 Task: Add a dependency to the task Develop a new mobile app for a delivery service , the existing task  Upgrade and migrate company databases to a cloud-based solution in the project AgileDream
Action: Mouse moved to (619, 201)
Screenshot: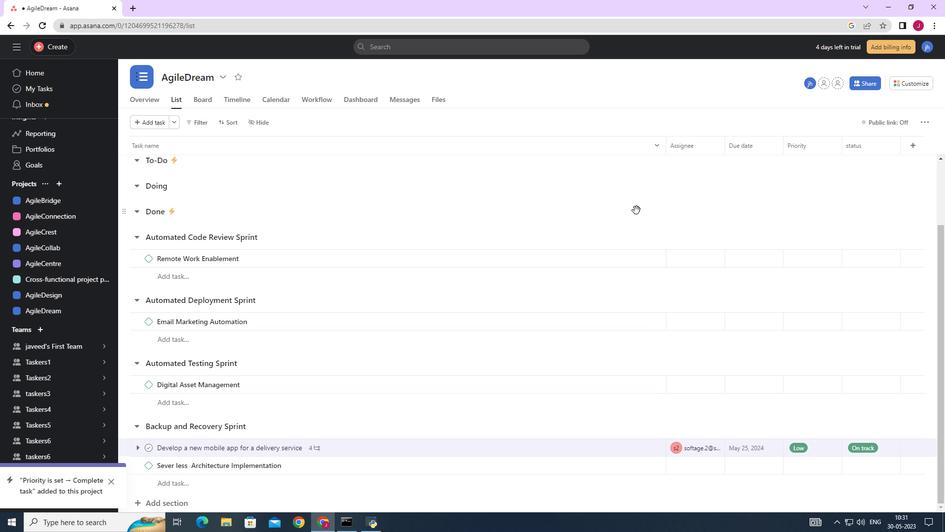 
Action: Mouse scrolled (619, 200) with delta (0, 0)
Screenshot: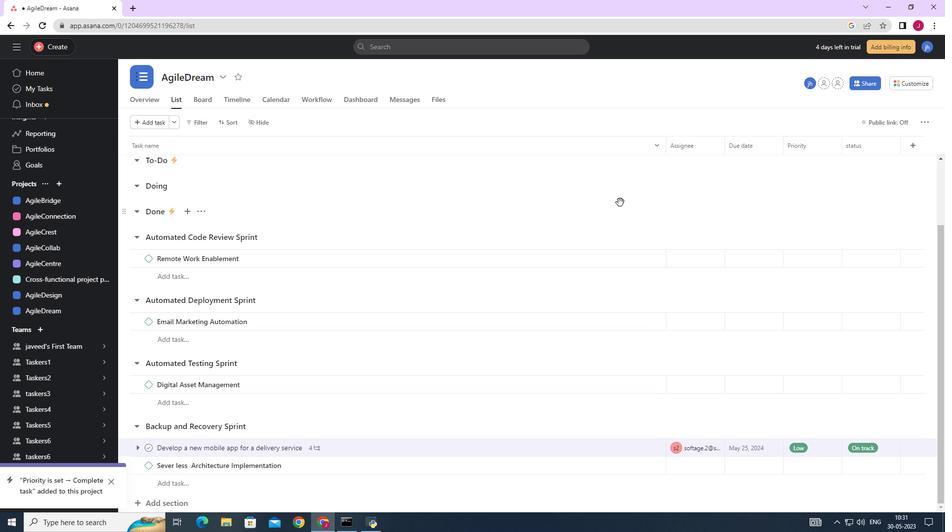 
Action: Mouse scrolled (619, 200) with delta (0, 0)
Screenshot: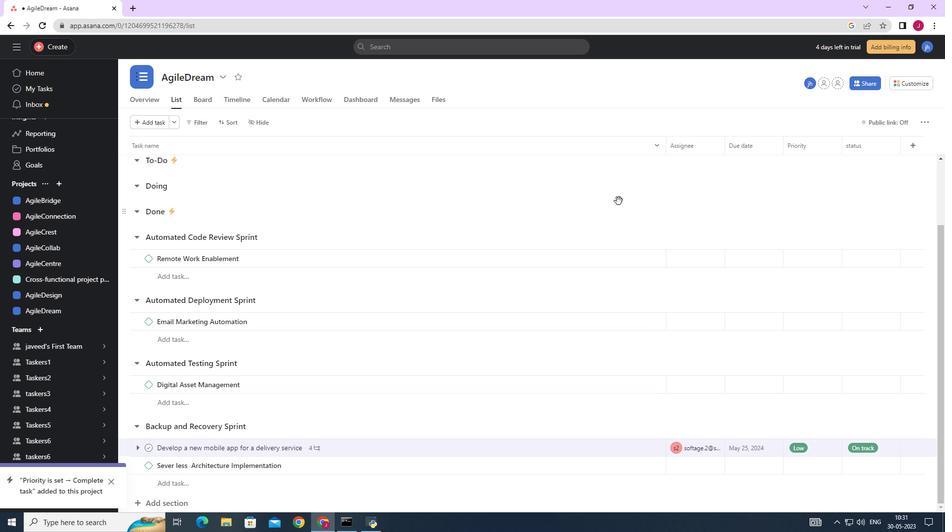 
Action: Mouse scrolled (619, 200) with delta (0, 0)
Screenshot: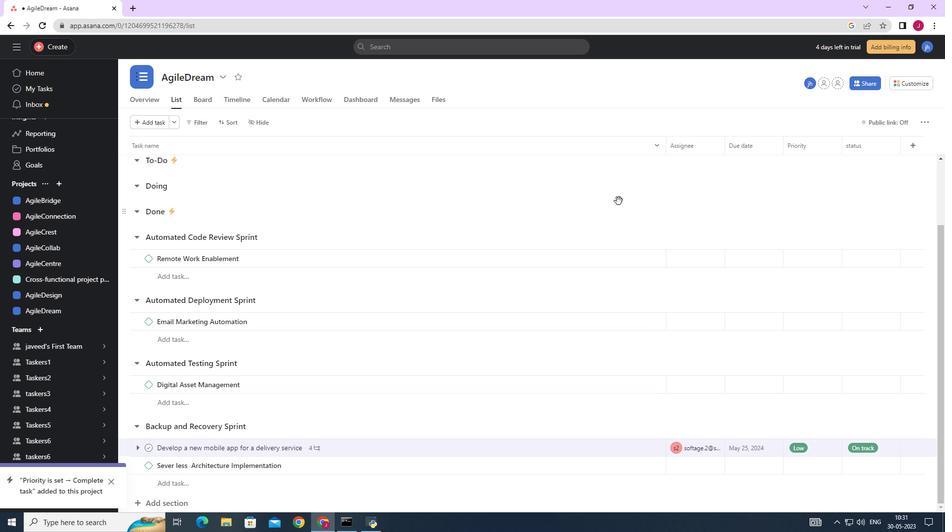 
Action: Mouse moved to (470, 216)
Screenshot: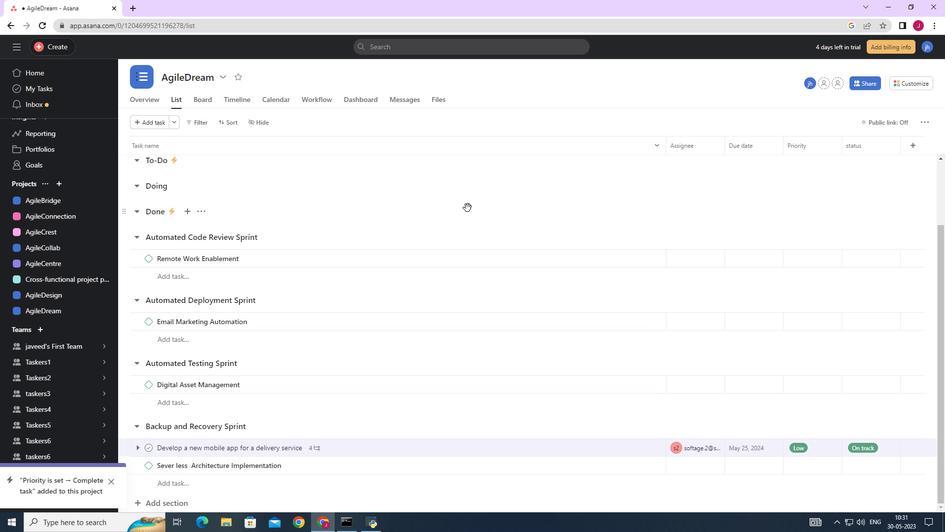 
Action: Mouse scrolled (470, 216) with delta (0, 0)
Screenshot: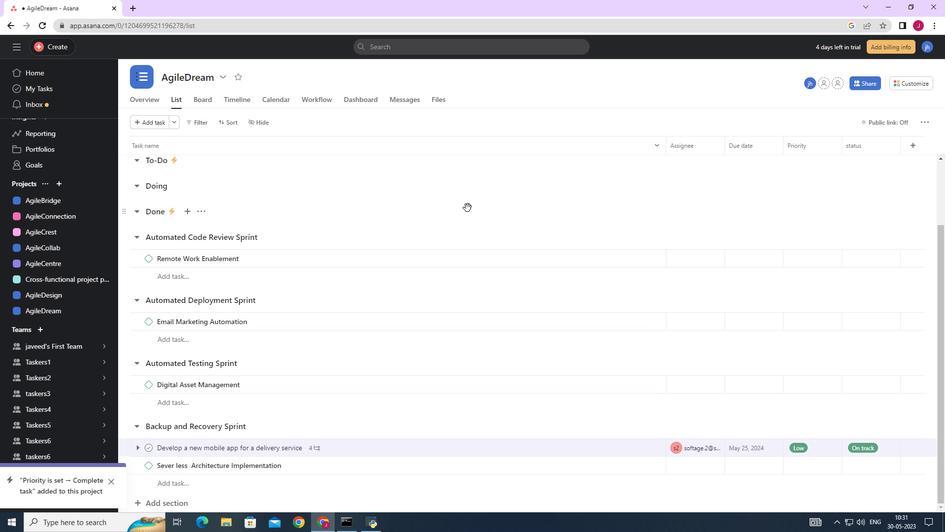 
Action: Mouse scrolled (470, 216) with delta (0, 0)
Screenshot: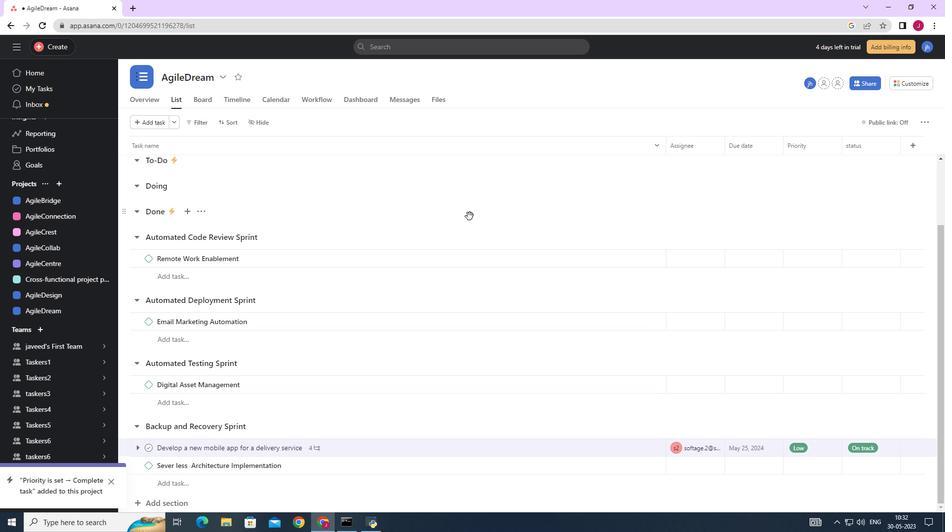 
Action: Mouse scrolled (470, 216) with delta (0, 0)
Screenshot: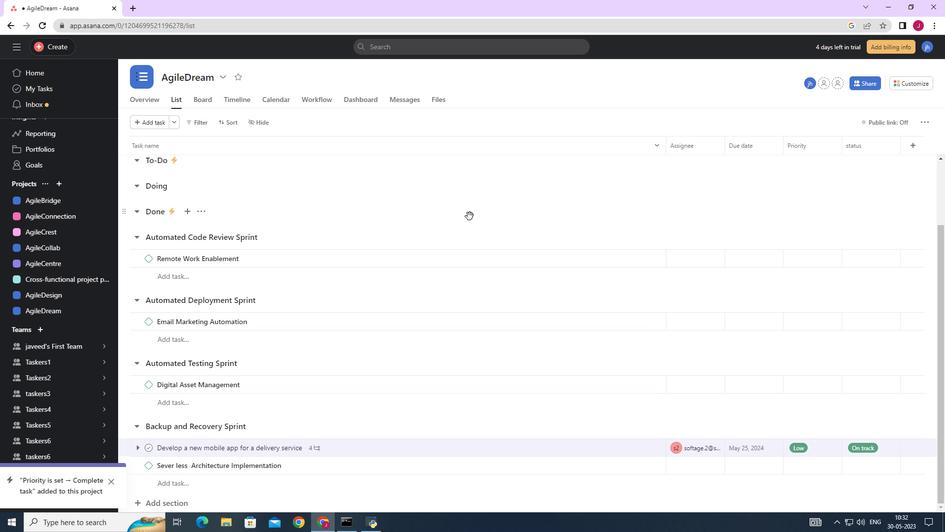 
Action: Mouse scrolled (470, 216) with delta (0, 0)
Screenshot: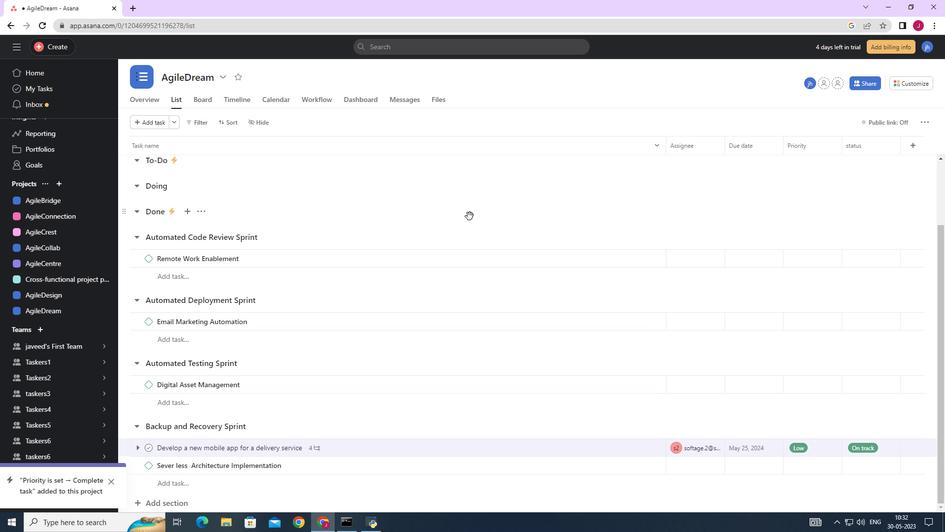 
Action: Mouse moved to (470, 214)
Screenshot: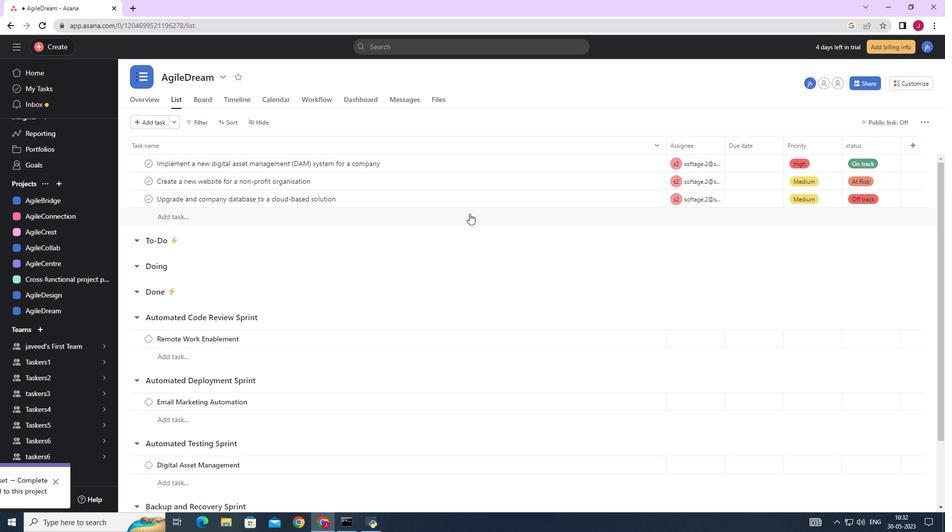 
Action: Mouse scrolled (470, 215) with delta (0, 0)
Screenshot: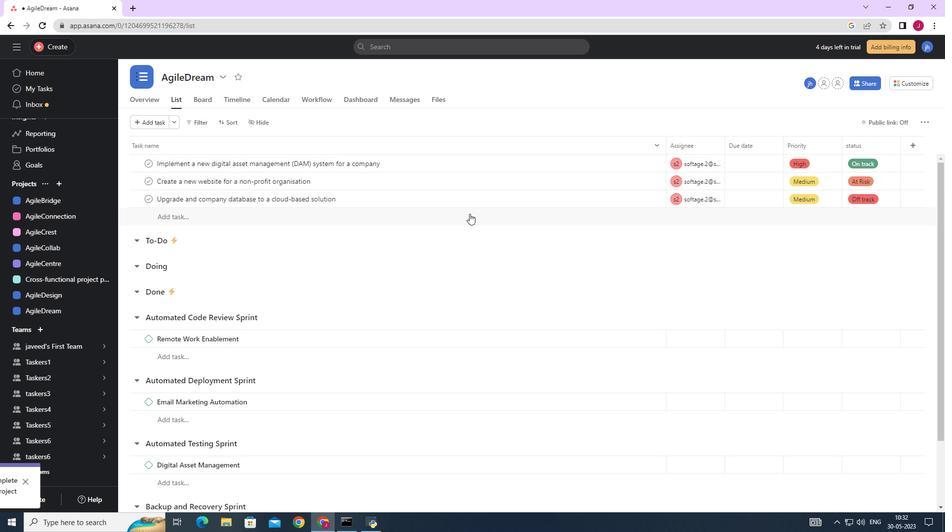 
Action: Mouse scrolled (470, 215) with delta (0, 0)
Screenshot: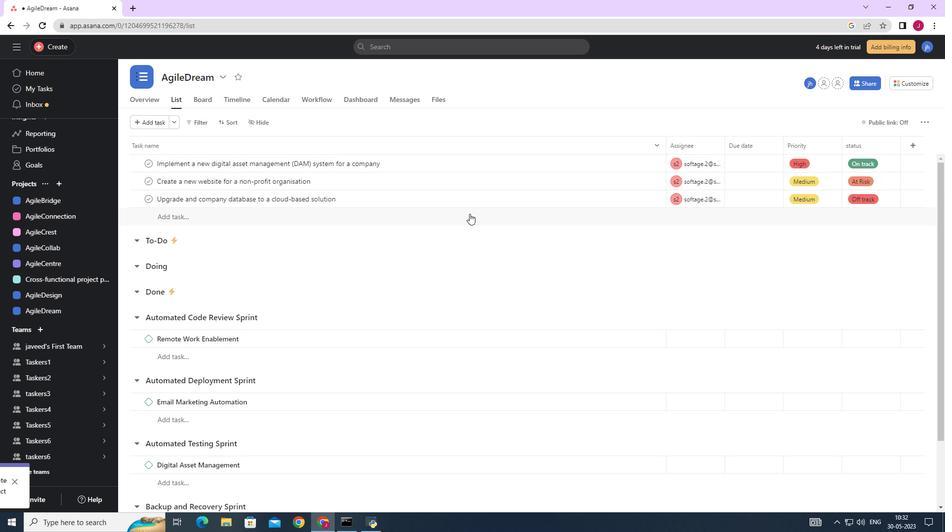 
Action: Mouse scrolled (470, 215) with delta (0, 0)
Screenshot: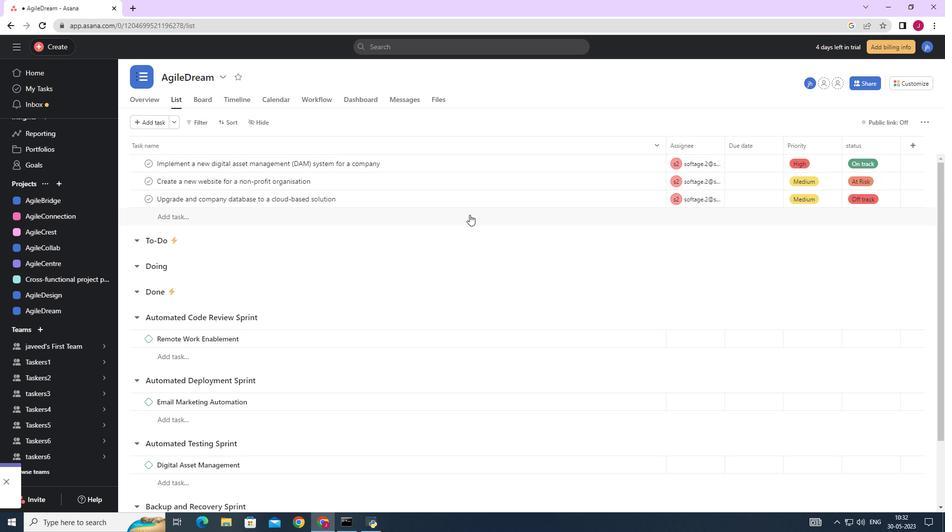 
Action: Mouse moved to (260, 218)
Screenshot: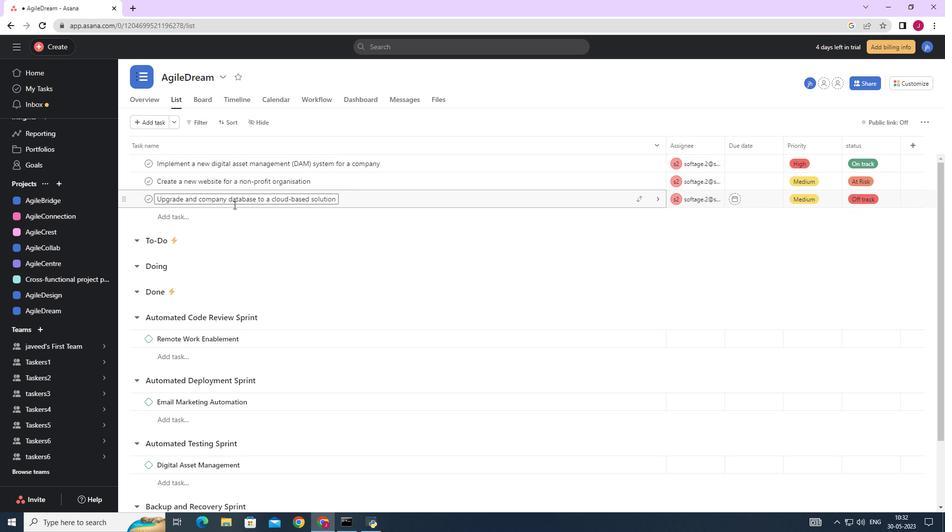 
Action: Mouse scrolled (260, 217) with delta (0, 0)
Screenshot: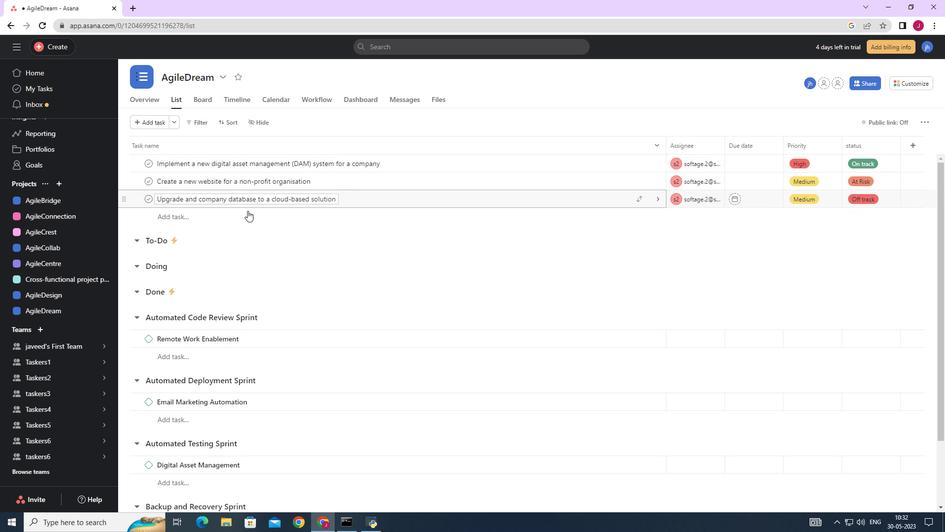 
Action: Mouse moved to (261, 218)
Screenshot: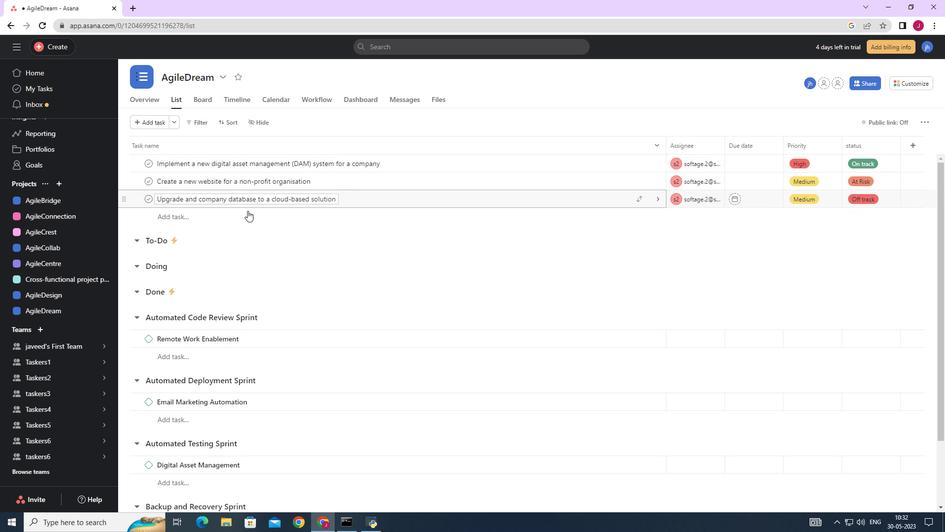 
Action: Mouse scrolled (261, 218) with delta (0, 0)
Screenshot: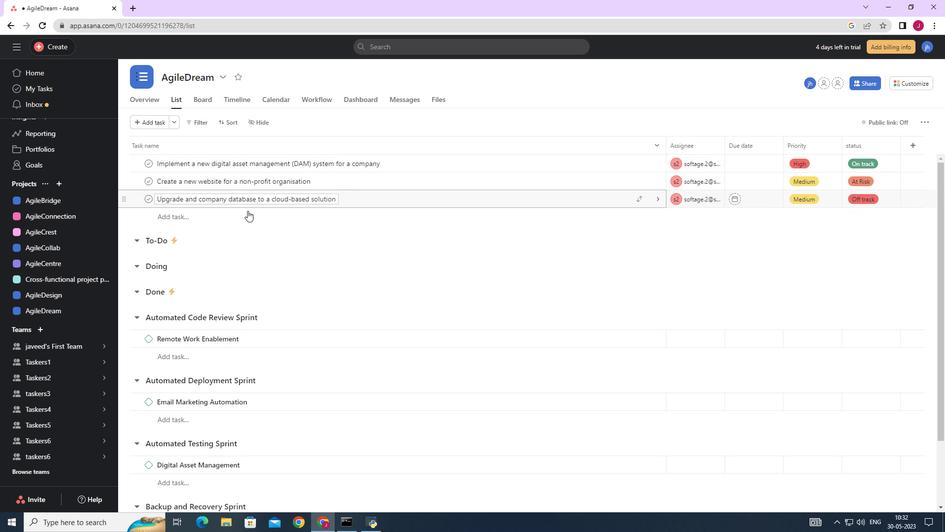
Action: Mouse scrolled (261, 218) with delta (0, 0)
Screenshot: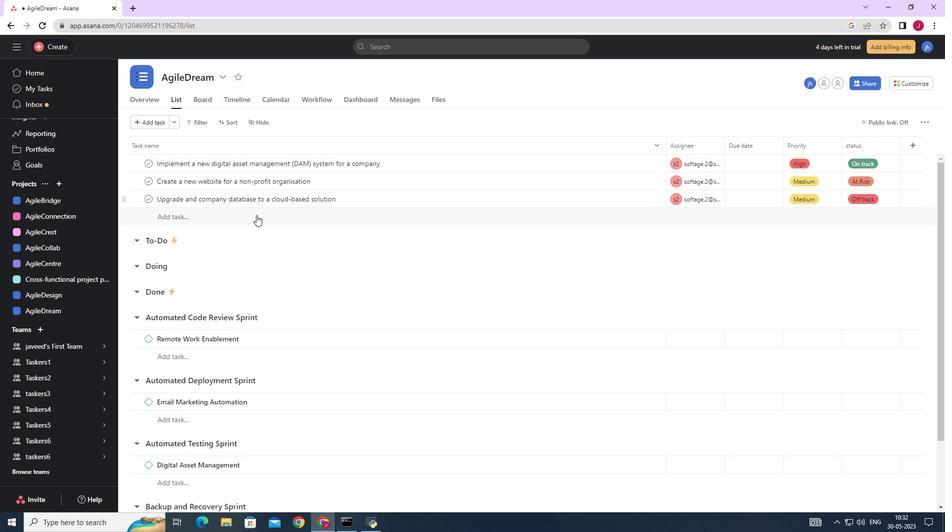 
Action: Mouse scrolled (261, 218) with delta (0, 0)
Screenshot: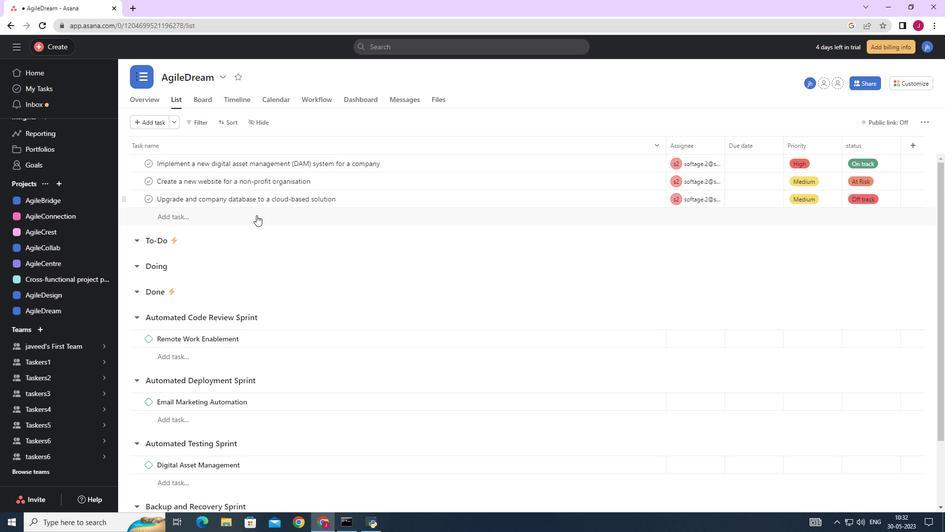 
Action: Mouse moved to (396, 286)
Screenshot: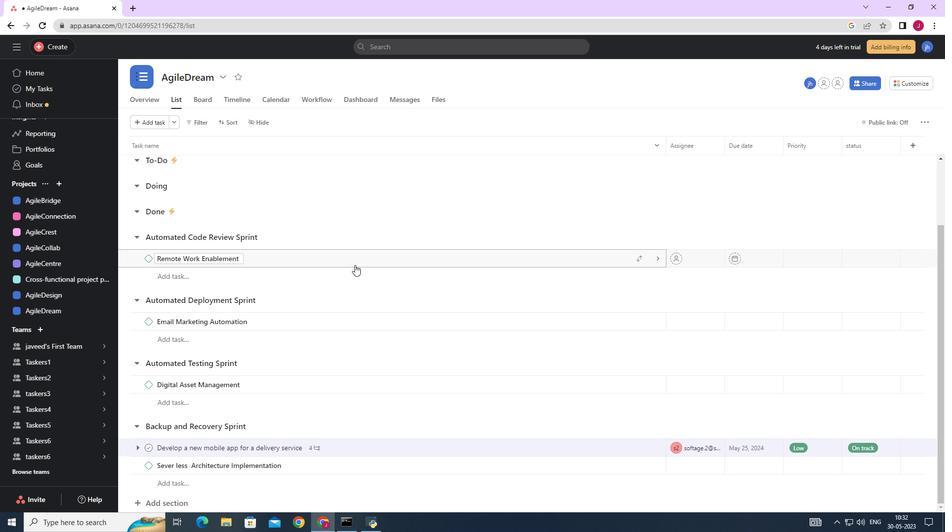 
Action: Mouse scrolled (394, 283) with delta (0, 0)
Screenshot: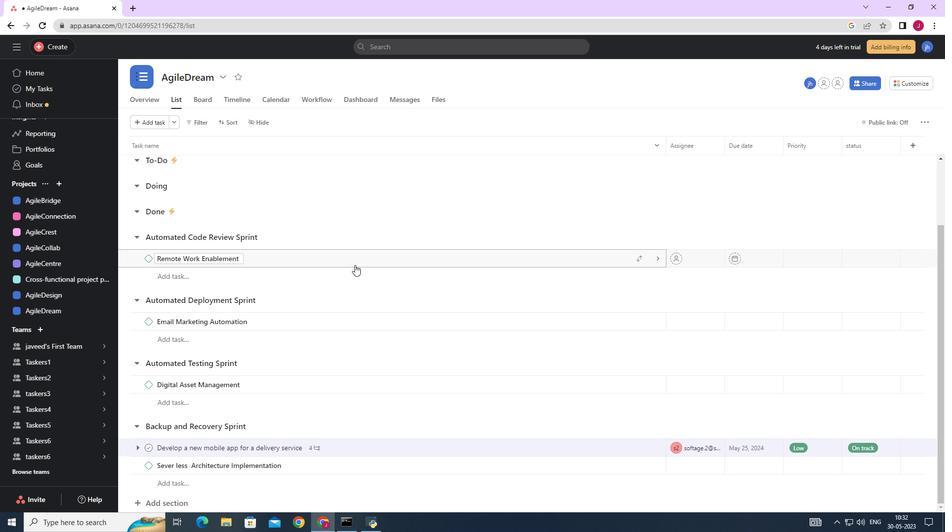
Action: Mouse moved to (396, 286)
Screenshot: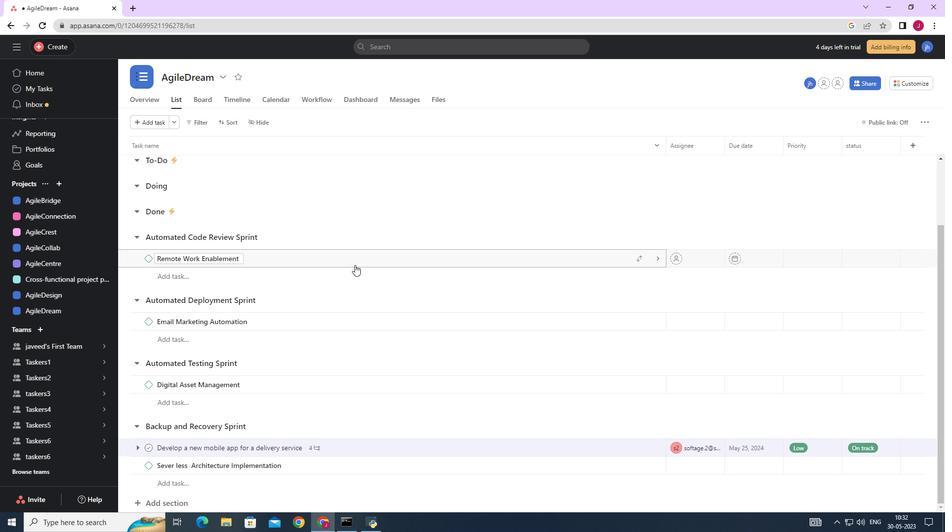 
Action: Mouse scrolled (396, 286) with delta (0, 0)
Screenshot: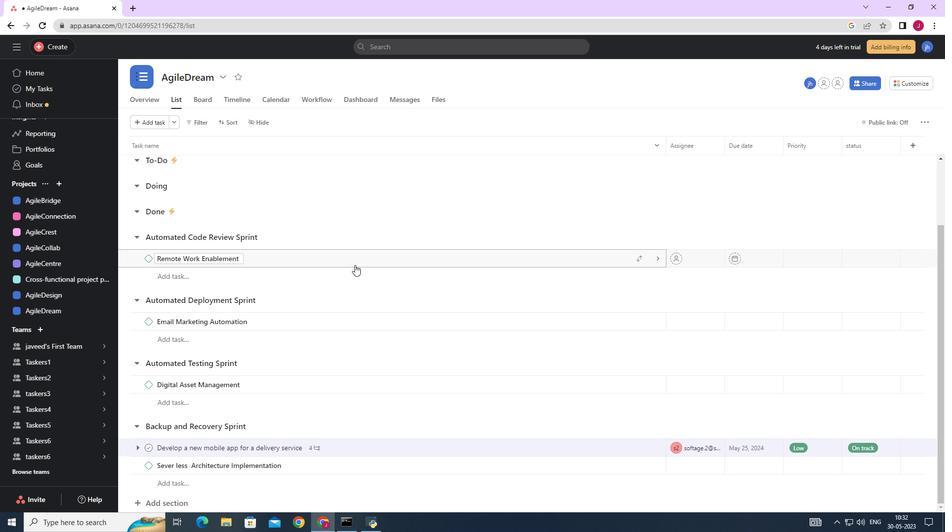 
Action: Mouse moved to (397, 287)
Screenshot: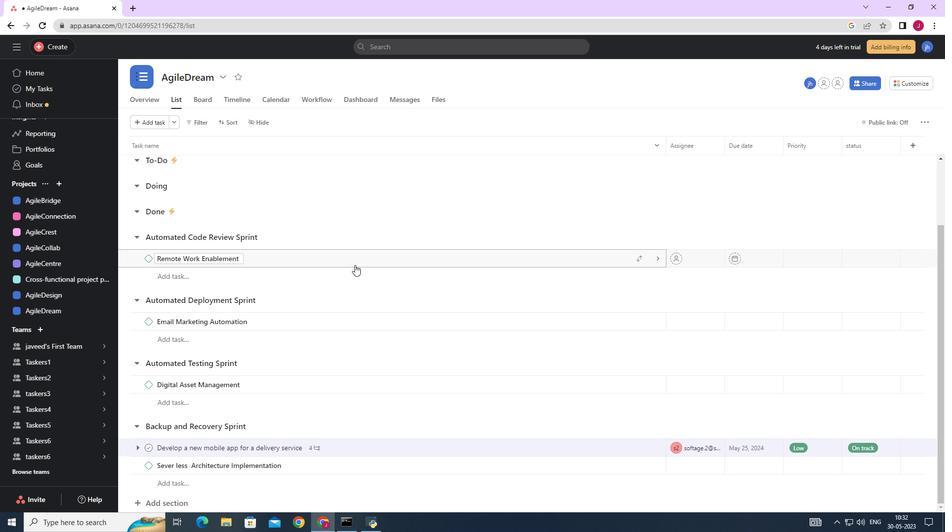 
Action: Mouse scrolled (397, 287) with delta (0, 0)
Screenshot: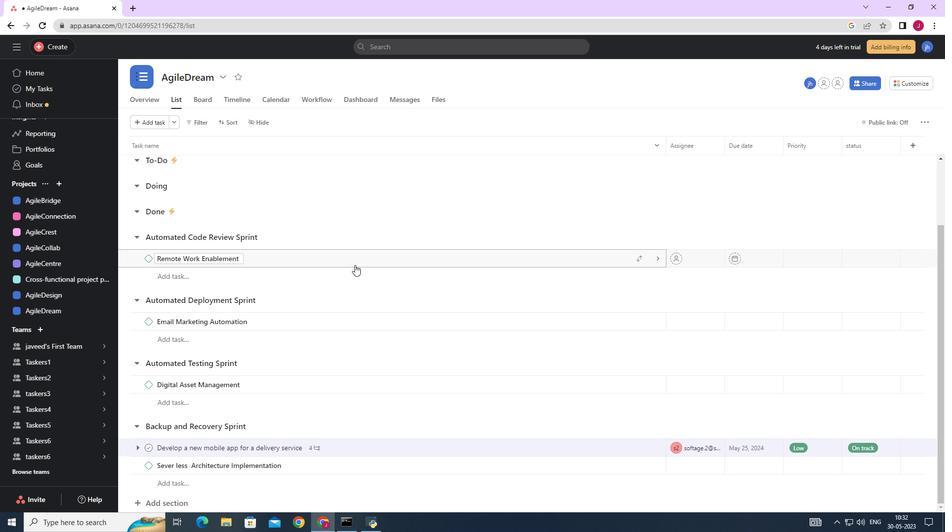 
Action: Mouse moved to (397, 288)
Screenshot: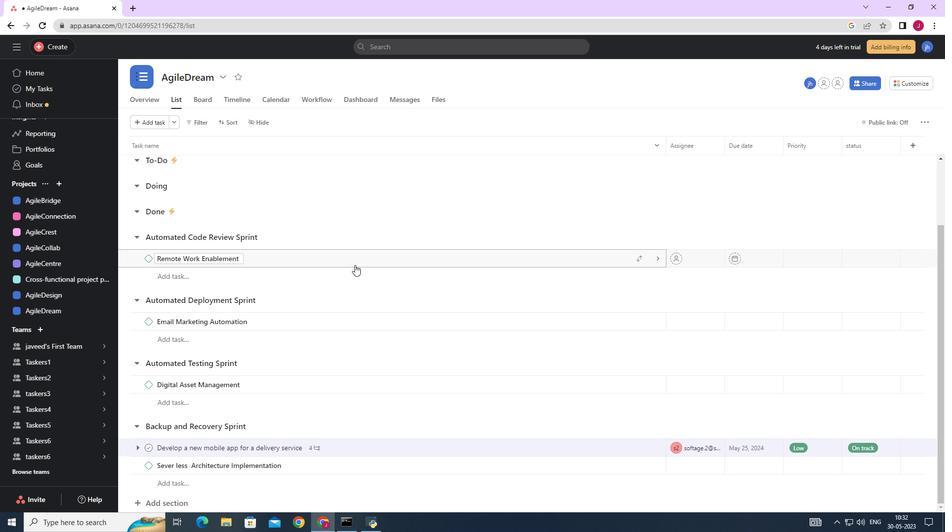
Action: Mouse scrolled (397, 287) with delta (0, 0)
Screenshot: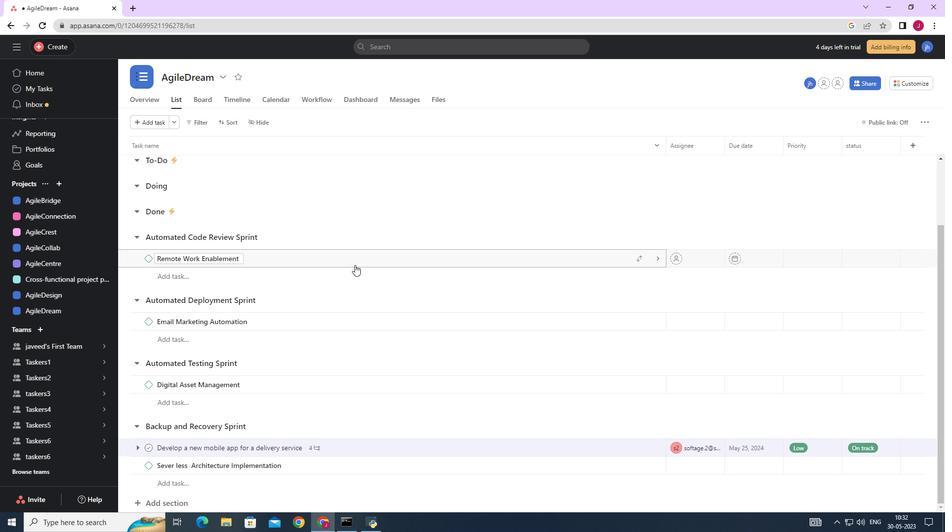 
Action: Mouse moved to (398, 289)
Screenshot: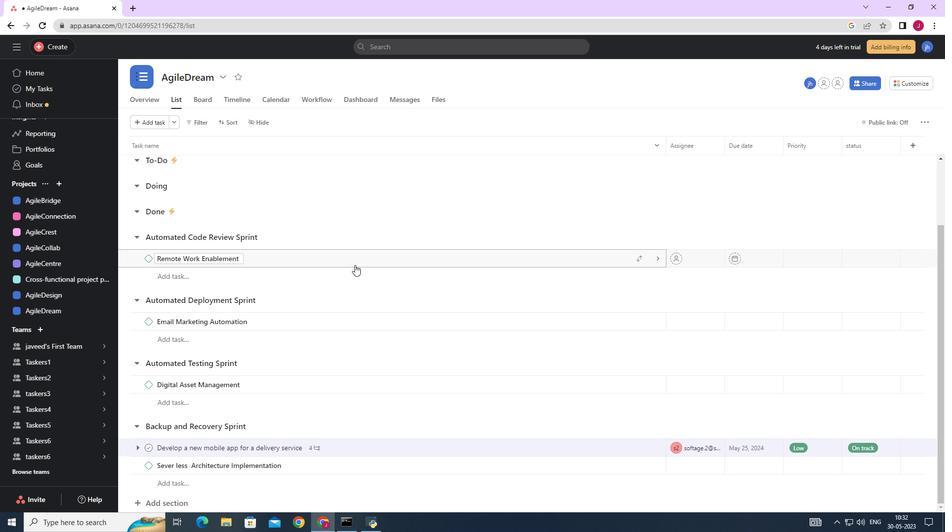 
Action: Mouse scrolled (398, 288) with delta (0, 0)
Screenshot: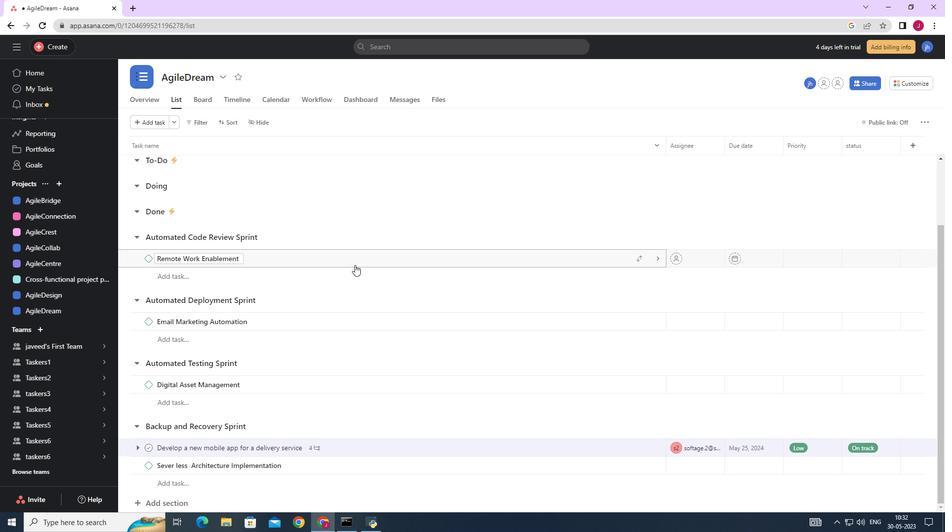 
Action: Mouse moved to (642, 446)
Screenshot: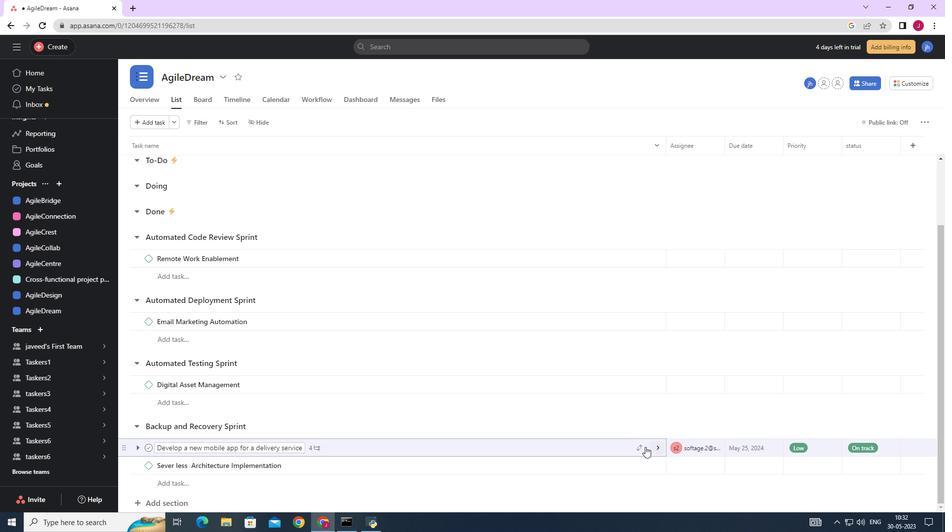
Action: Mouse pressed left at (642, 446)
Screenshot: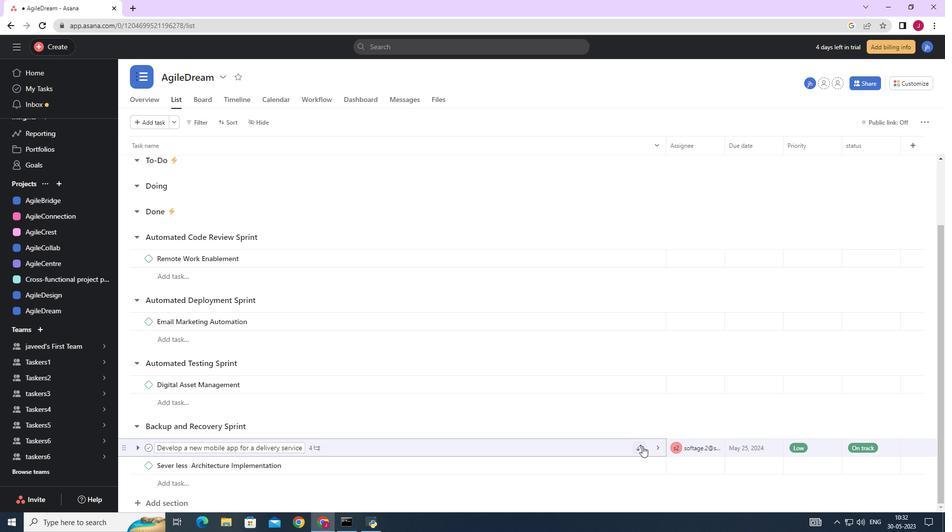 
Action: Mouse moved to (440, 213)
Screenshot: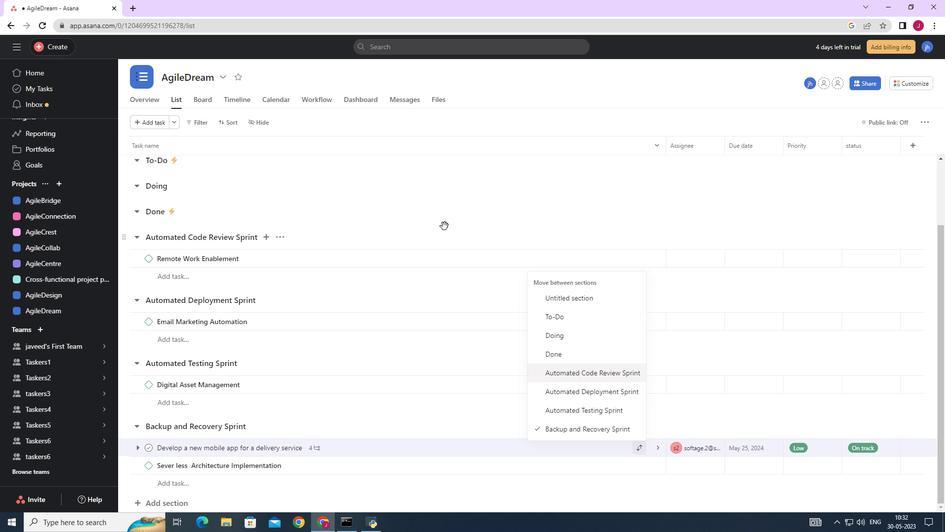 
Action: Mouse pressed left at (440, 213)
Screenshot: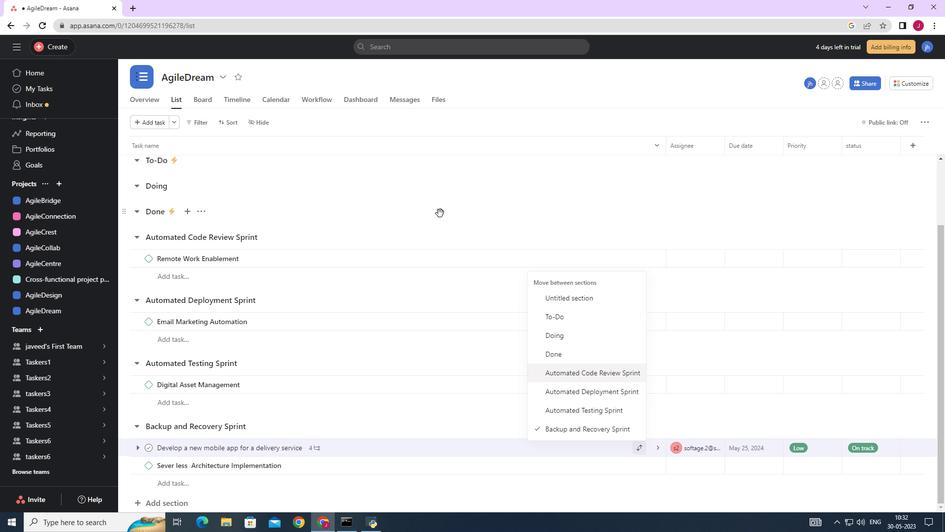 
Action: Mouse moved to (612, 448)
Screenshot: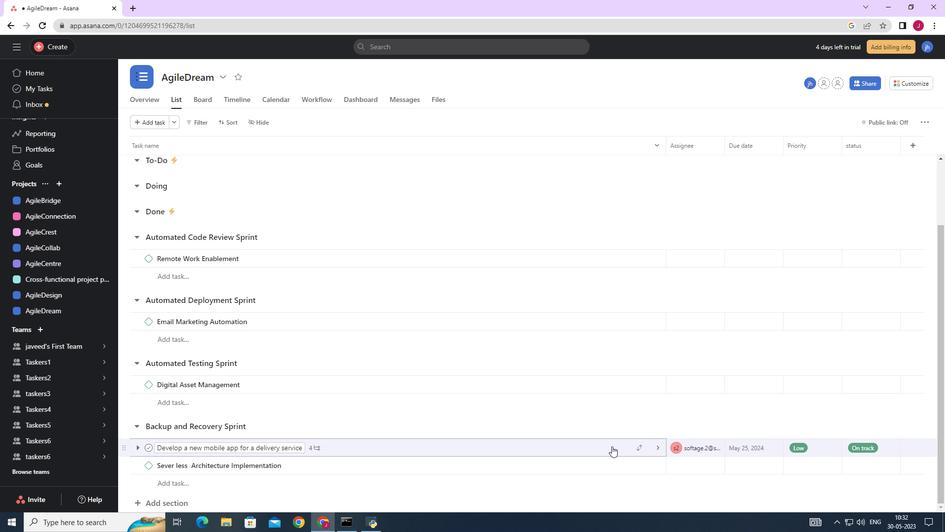 
Action: Mouse pressed left at (612, 448)
Screenshot: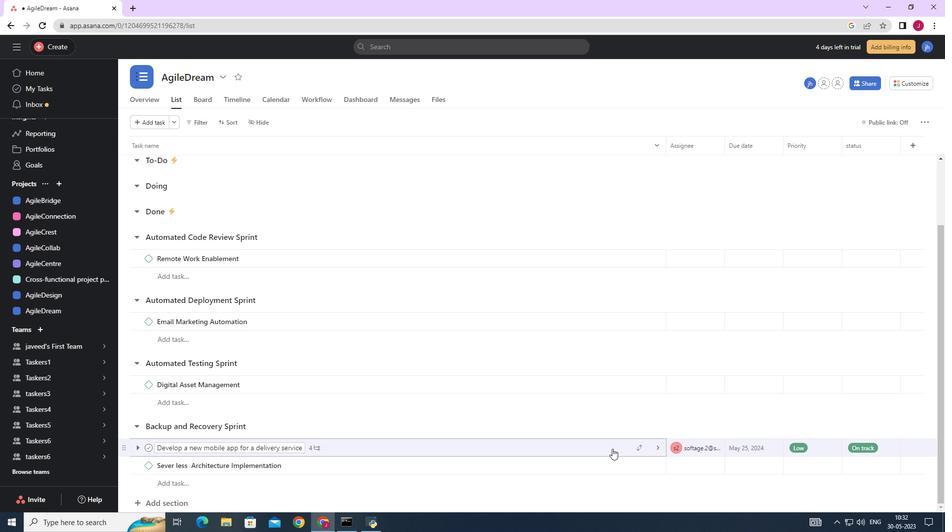 
Action: Mouse moved to (713, 268)
Screenshot: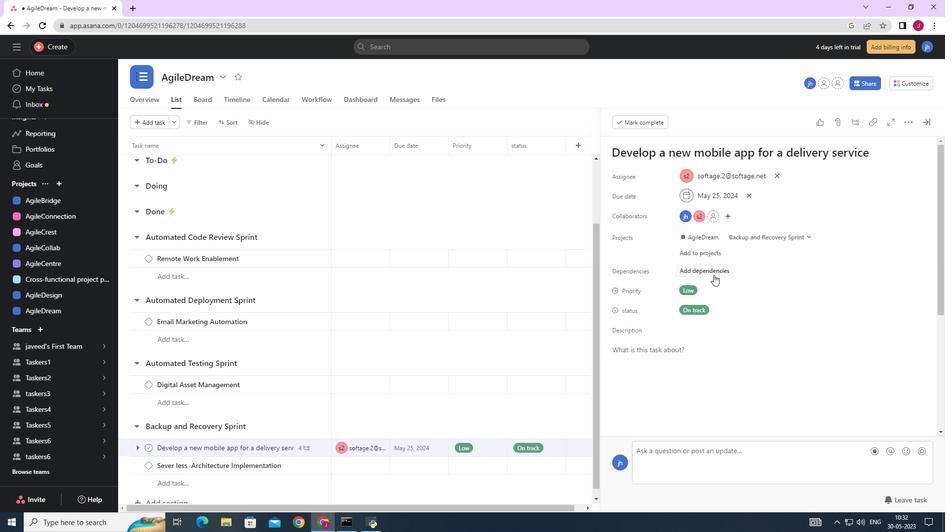 
Action: Mouse pressed left at (713, 268)
Screenshot: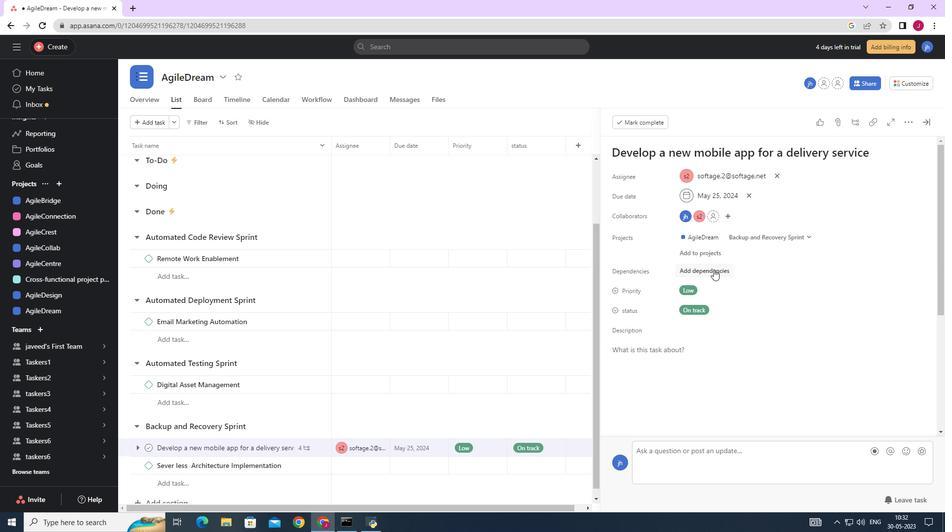 
Action: Mouse moved to (774, 308)
Screenshot: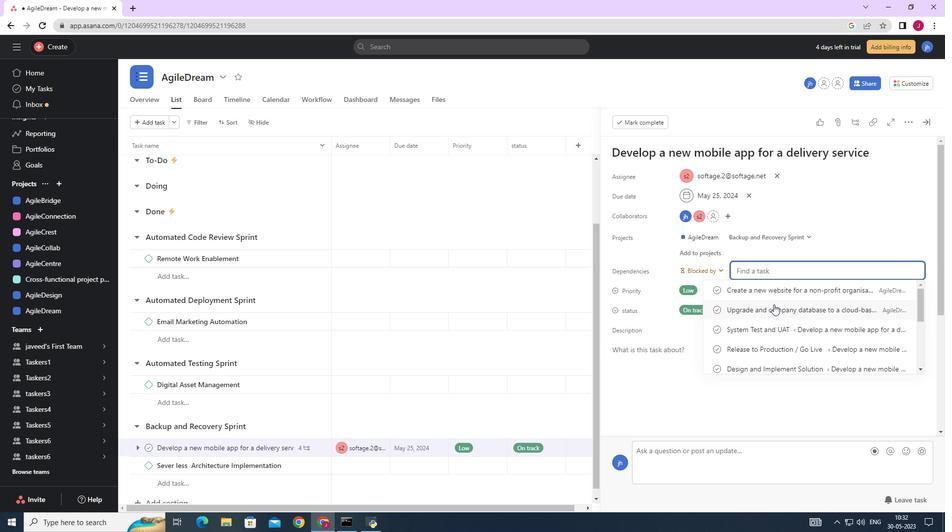 
Action: Mouse pressed left at (774, 308)
Screenshot: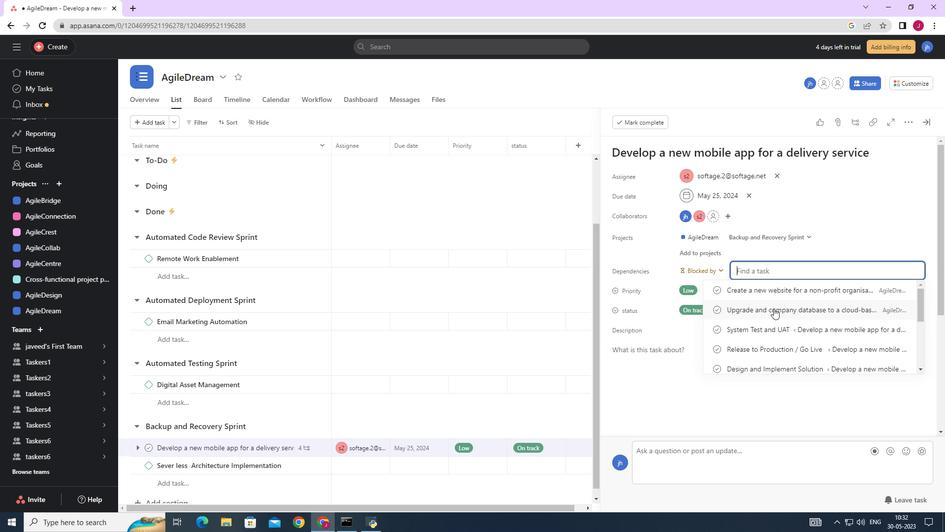 
Action: Mouse moved to (926, 125)
Screenshot: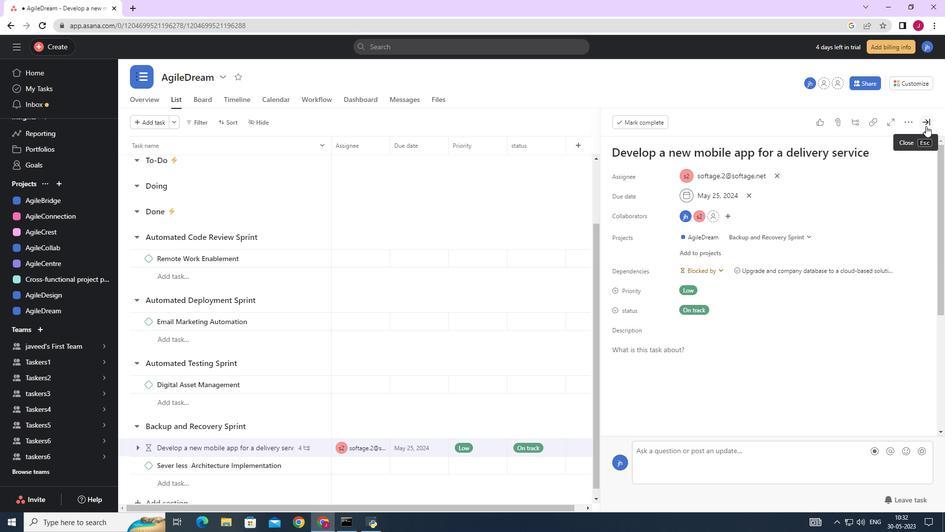 
Action: Mouse pressed left at (926, 125)
Screenshot: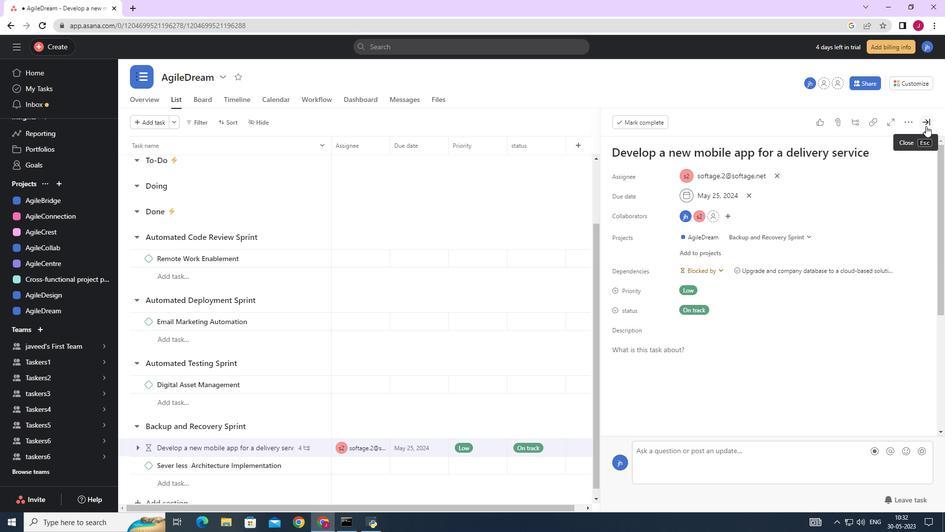 
Action: Mouse moved to (902, 129)
Screenshot: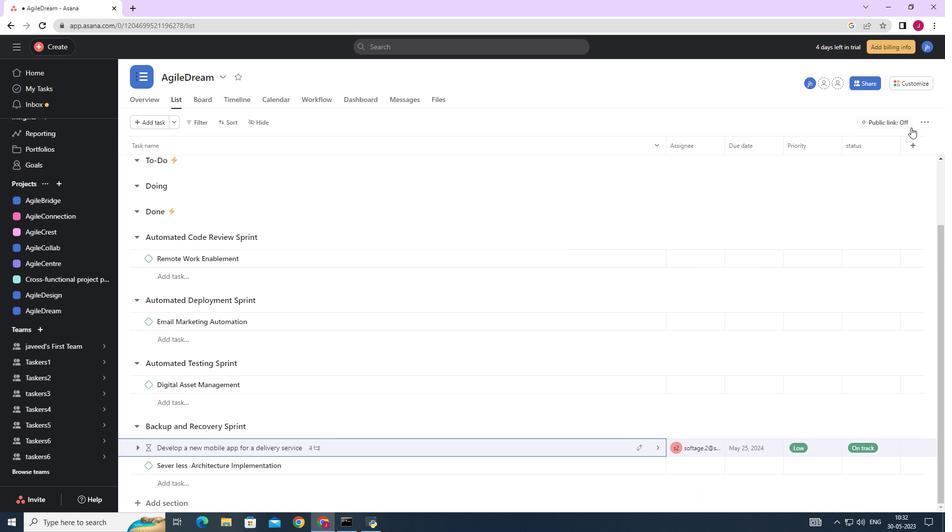 
